 Task: Flip the rectangle shape vertically.
Action: Mouse moved to (144, 125)
Screenshot: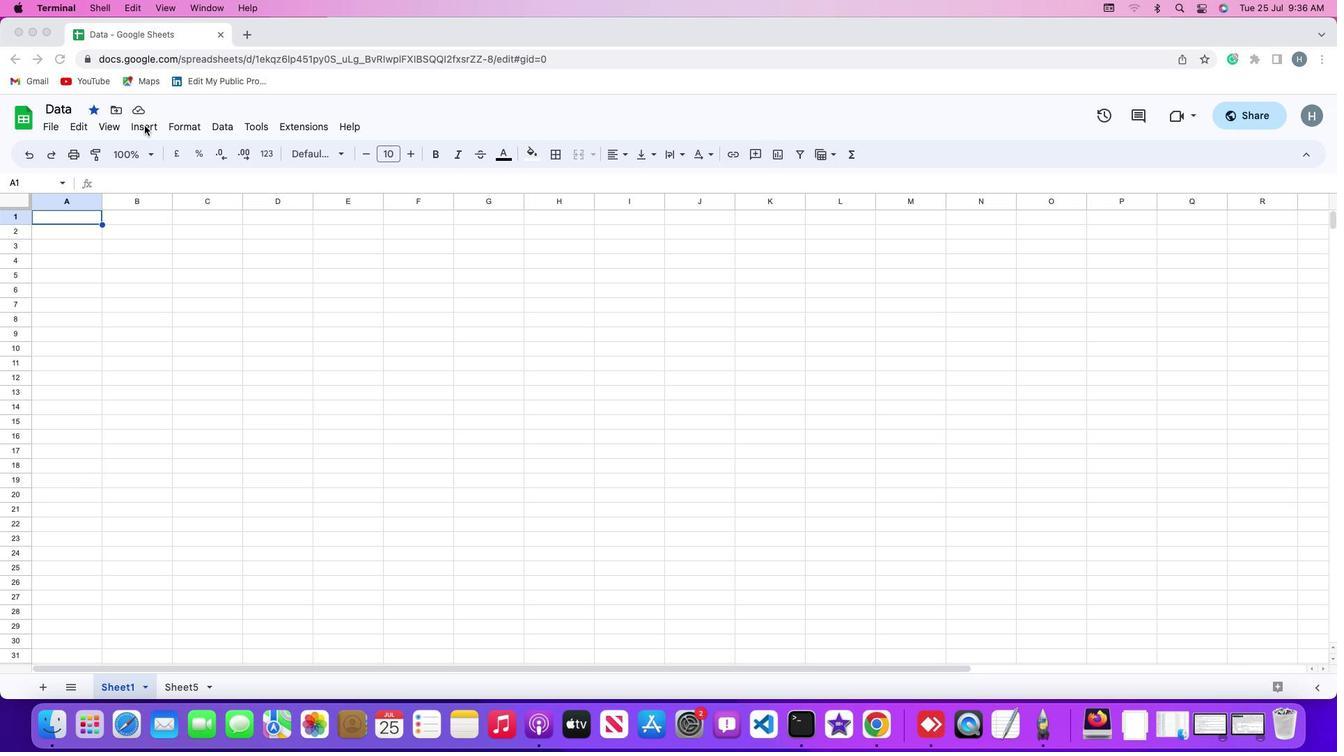 
Action: Mouse pressed left at (144, 125)
Screenshot: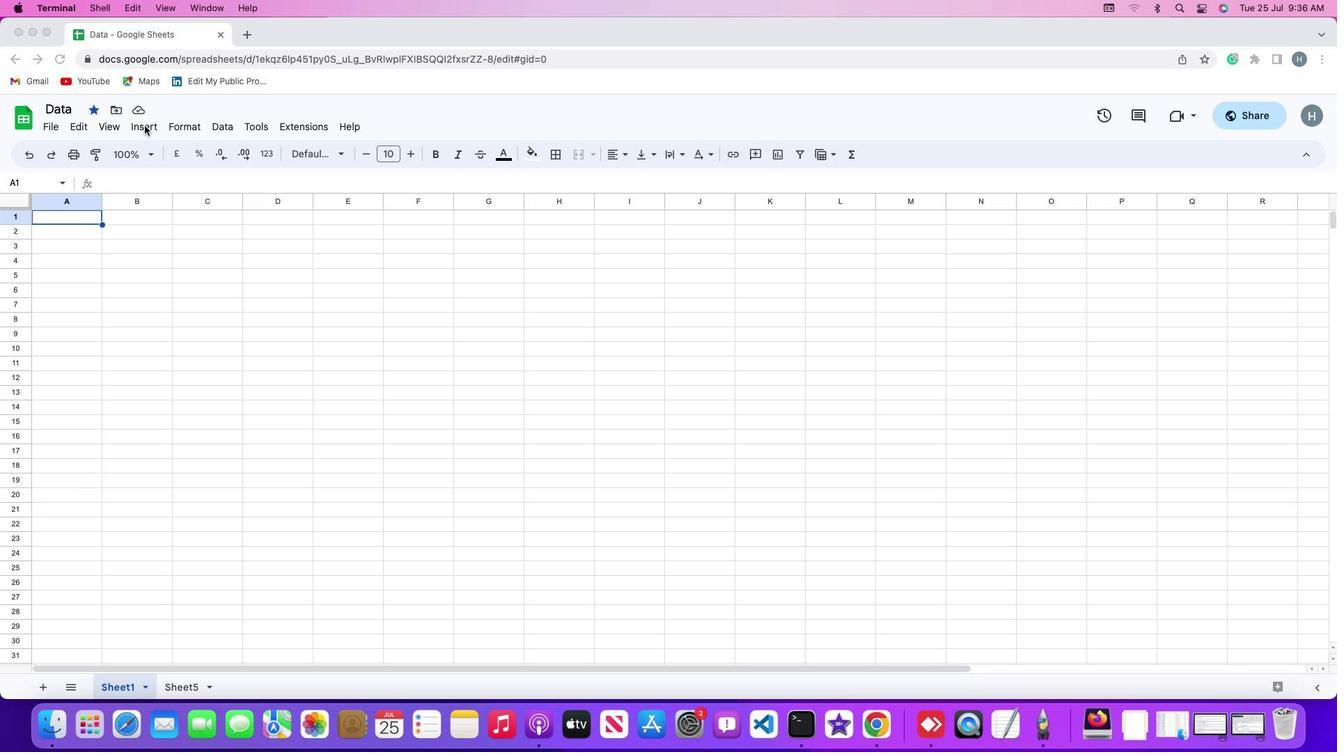 
Action: Mouse moved to (147, 123)
Screenshot: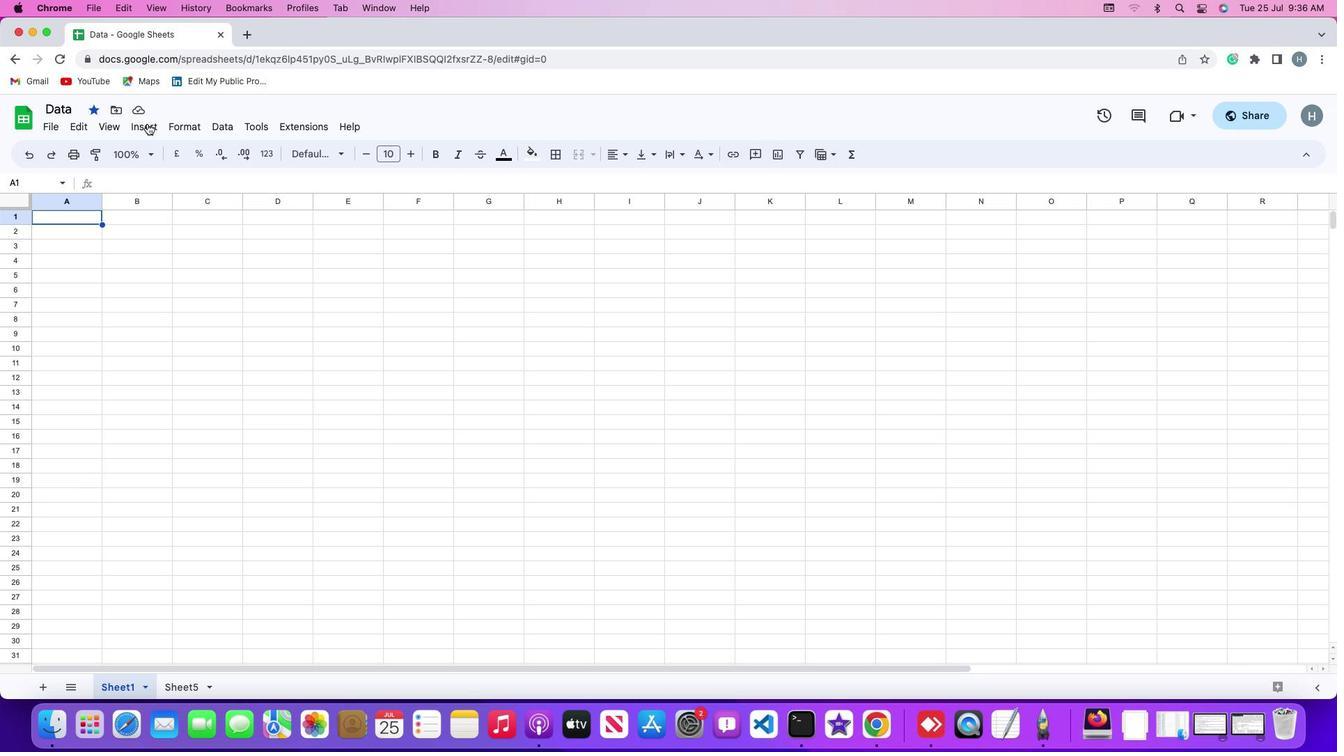 
Action: Mouse pressed left at (147, 123)
Screenshot: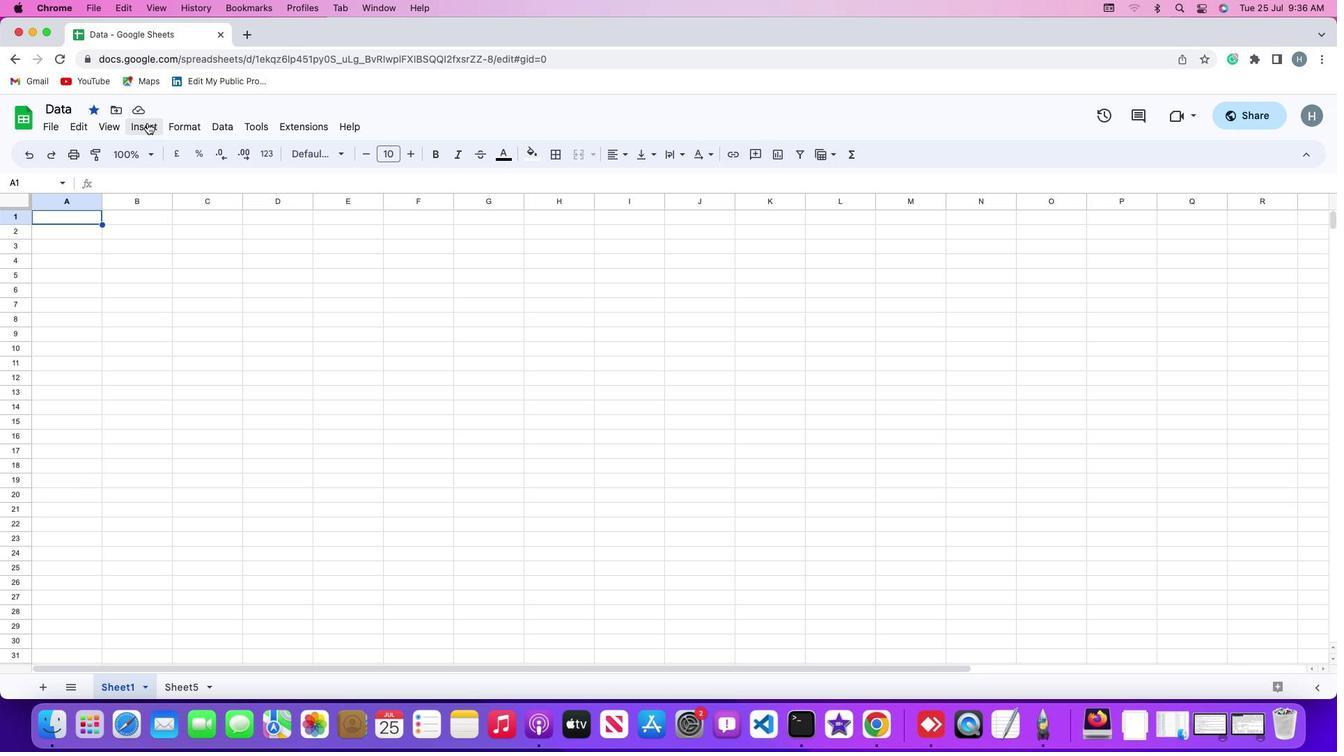 
Action: Mouse moved to (178, 318)
Screenshot: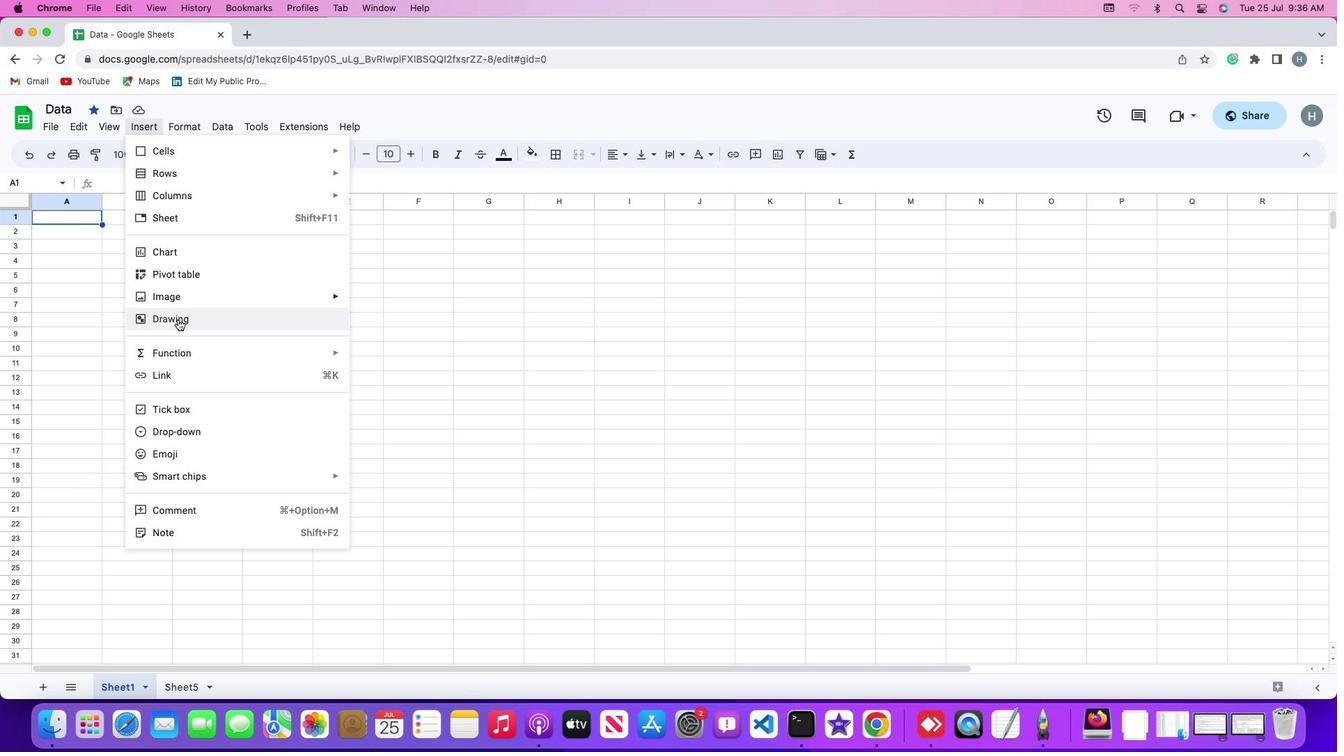 
Action: Mouse pressed left at (178, 318)
Screenshot: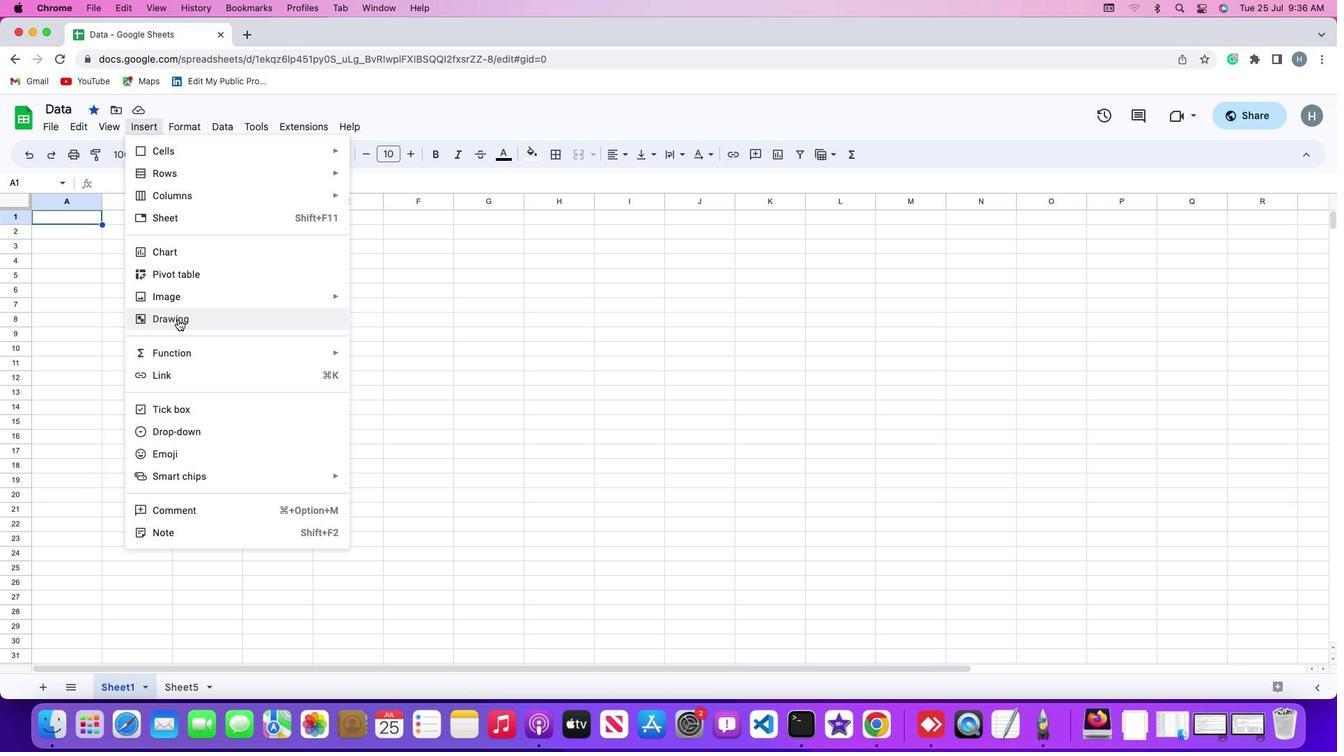 
Action: Mouse moved to (536, 179)
Screenshot: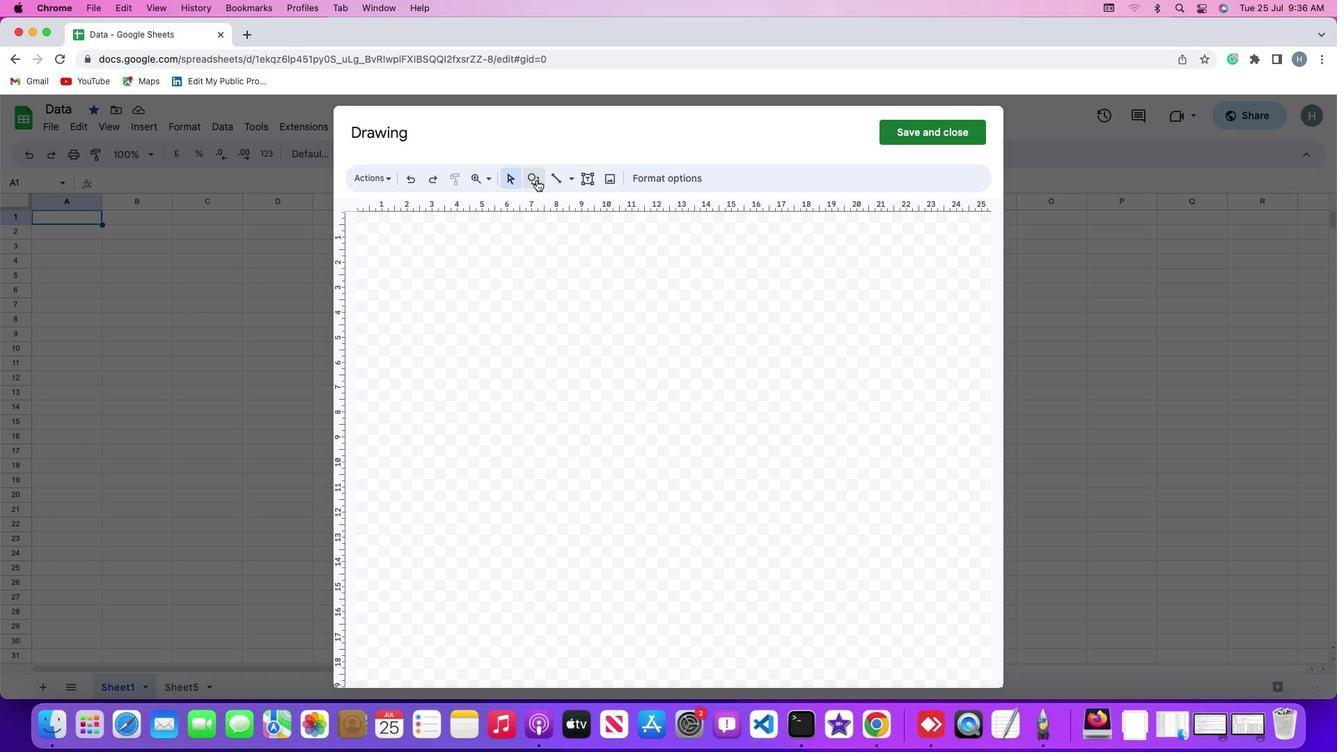 
Action: Mouse pressed left at (536, 179)
Screenshot: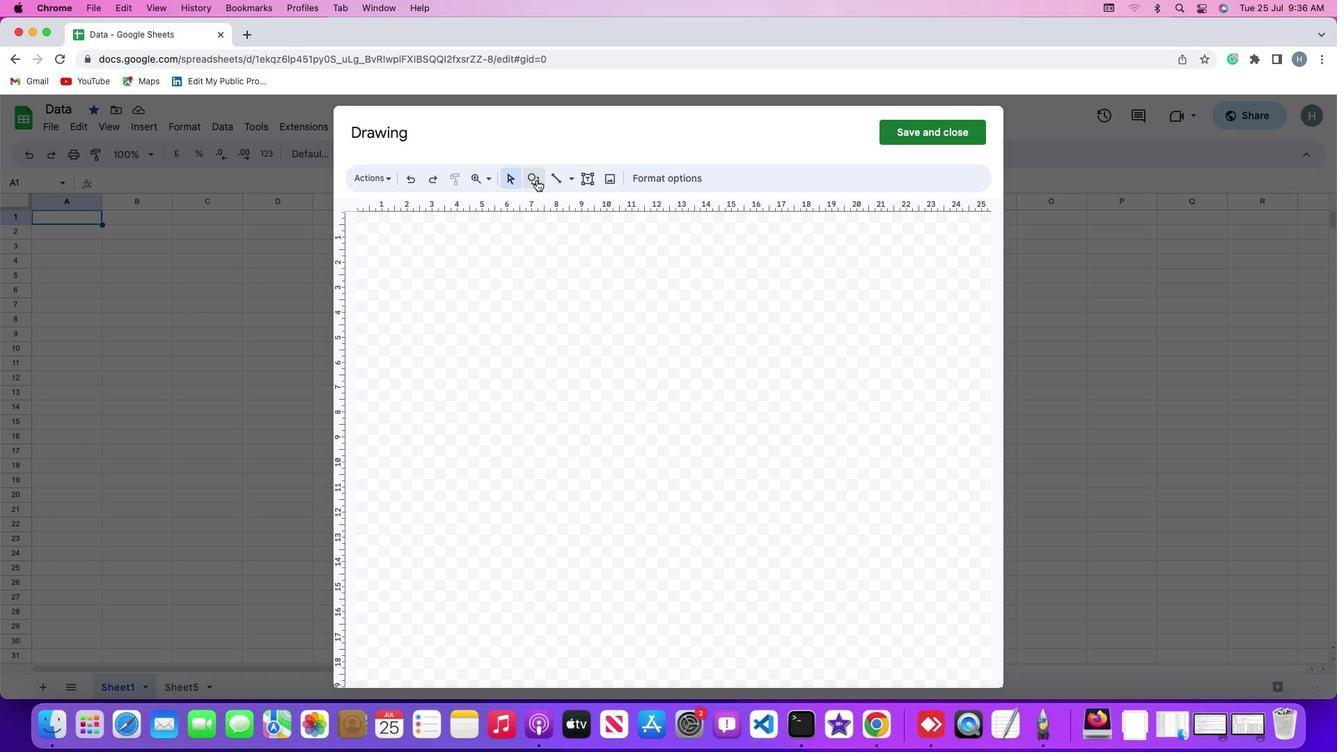 
Action: Mouse moved to (568, 205)
Screenshot: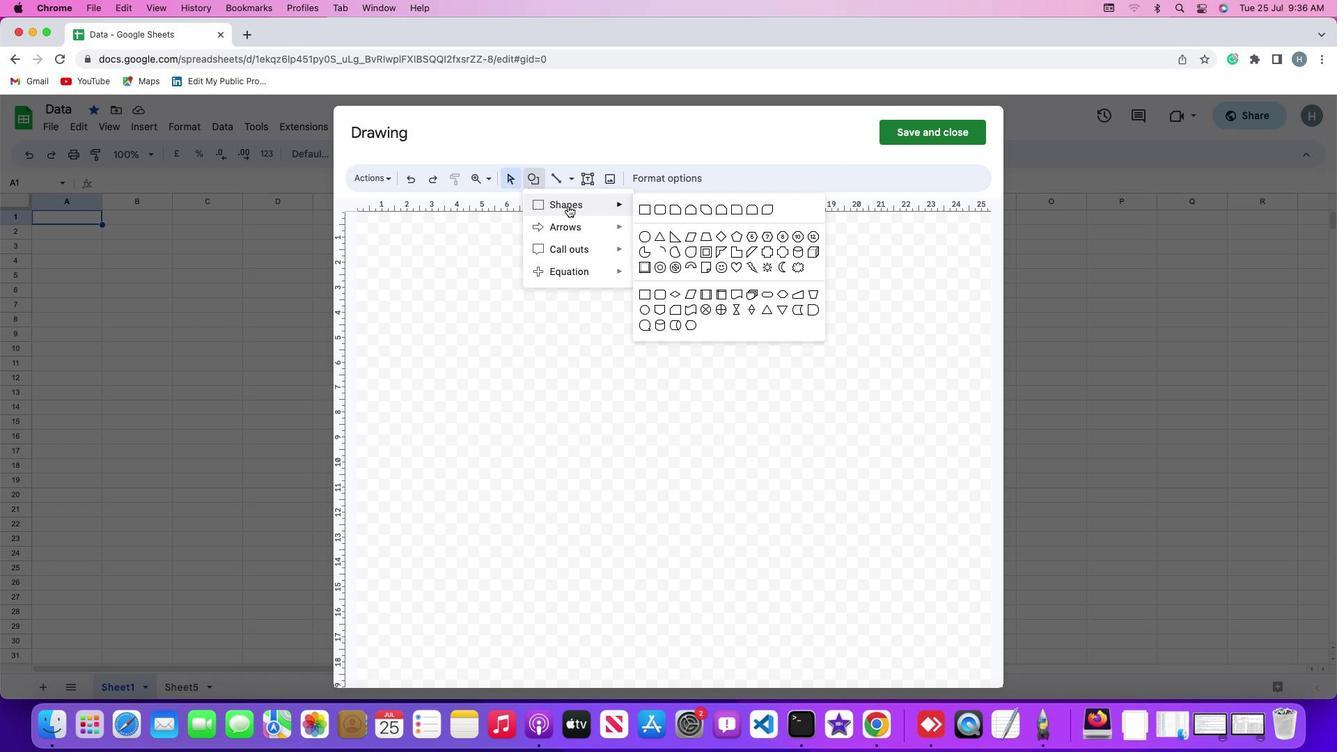 
Action: Mouse pressed left at (568, 205)
Screenshot: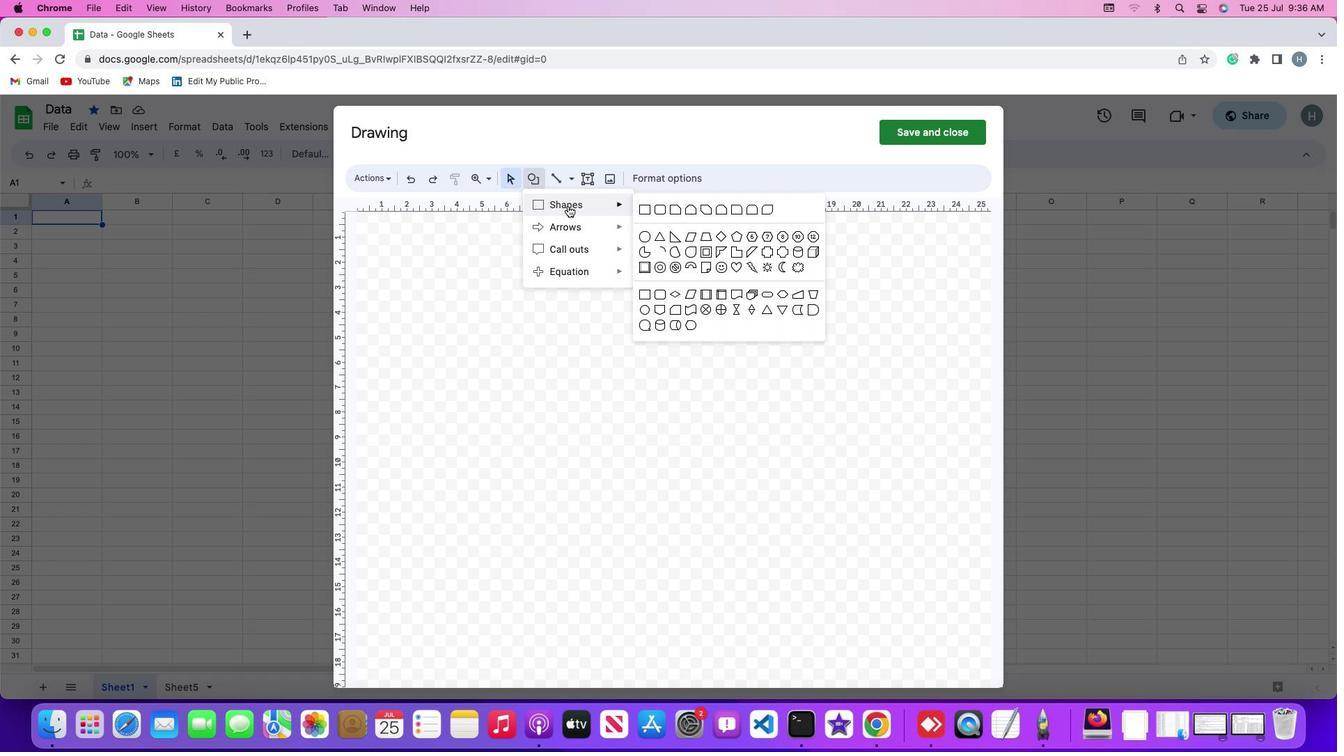 
Action: Mouse moved to (645, 207)
Screenshot: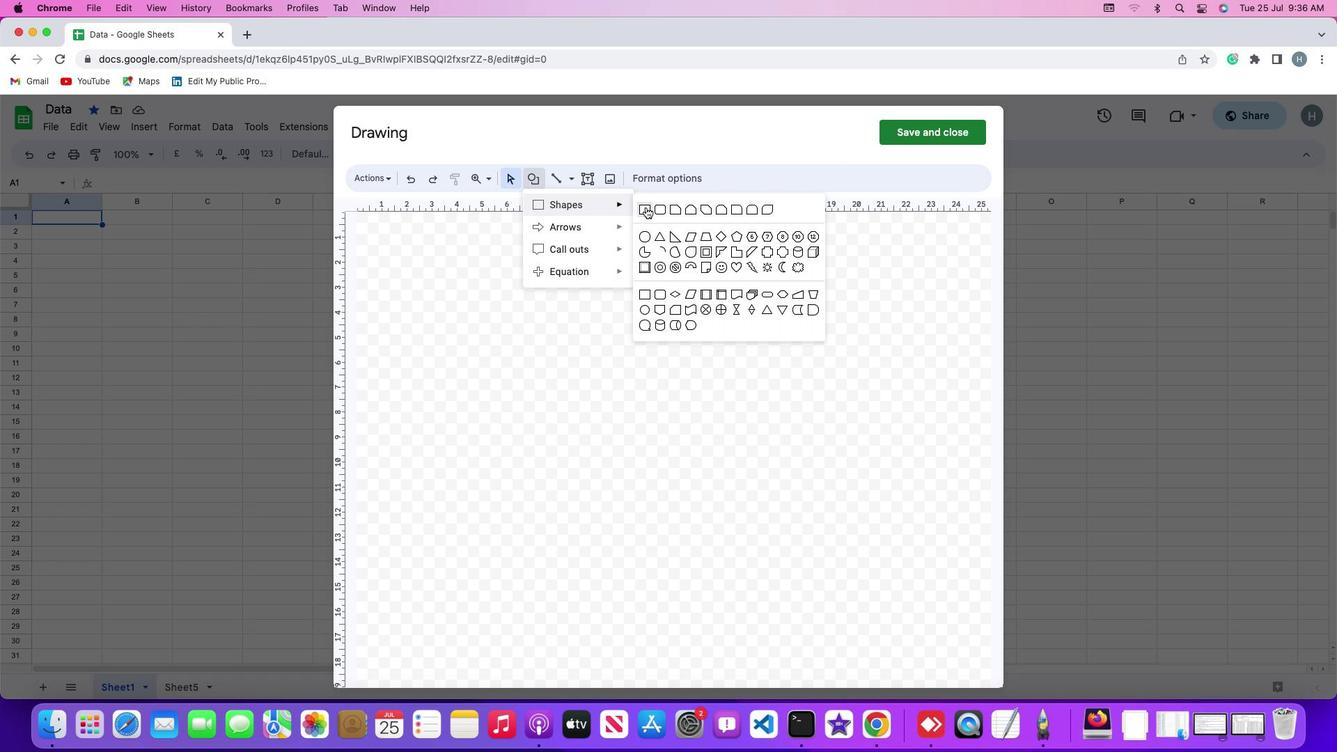 
Action: Mouse pressed left at (645, 207)
Screenshot: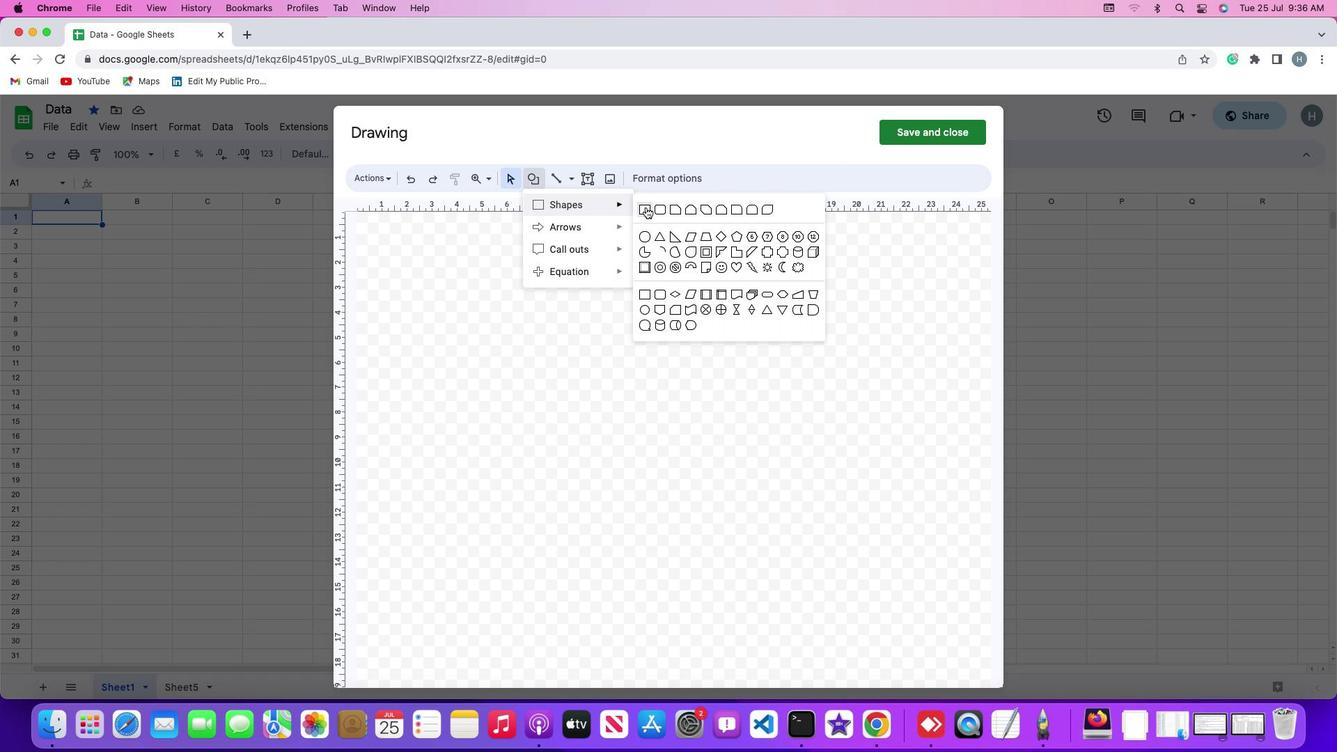 
Action: Mouse moved to (477, 293)
Screenshot: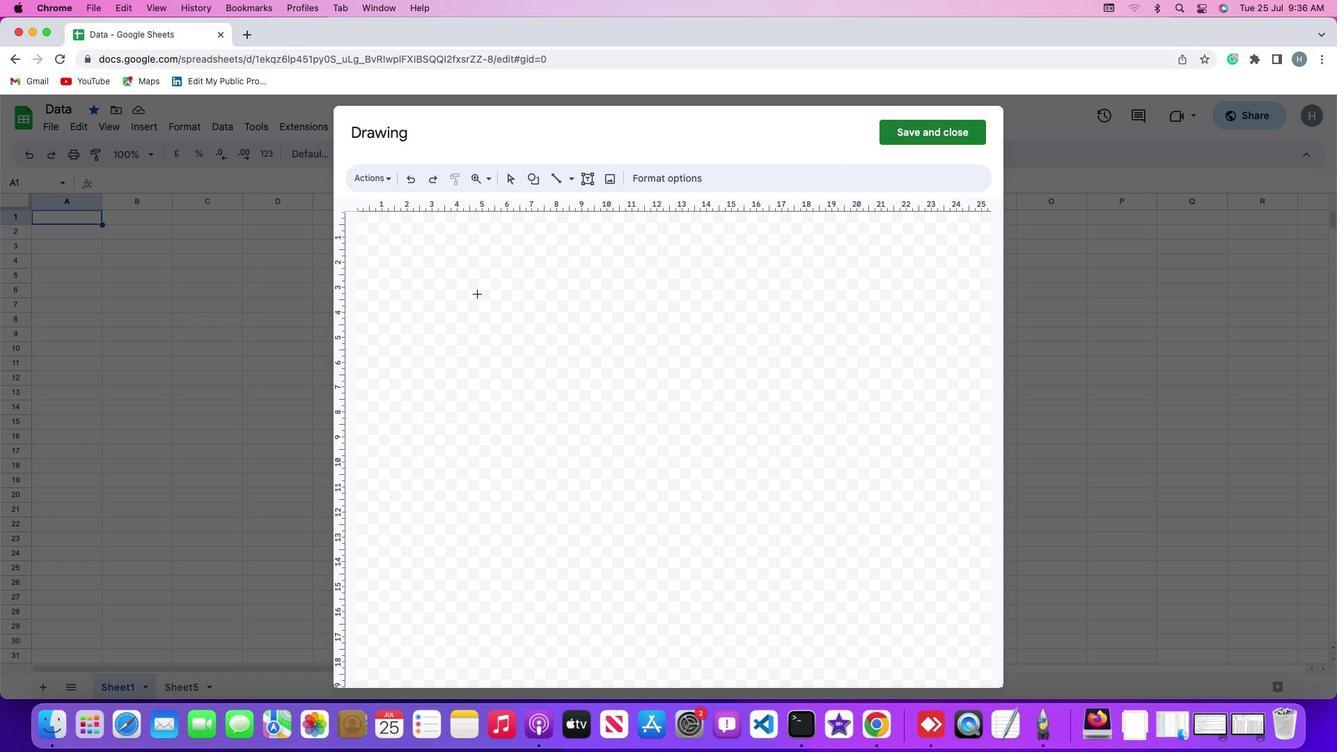 
Action: Mouse pressed left at (477, 293)
Screenshot: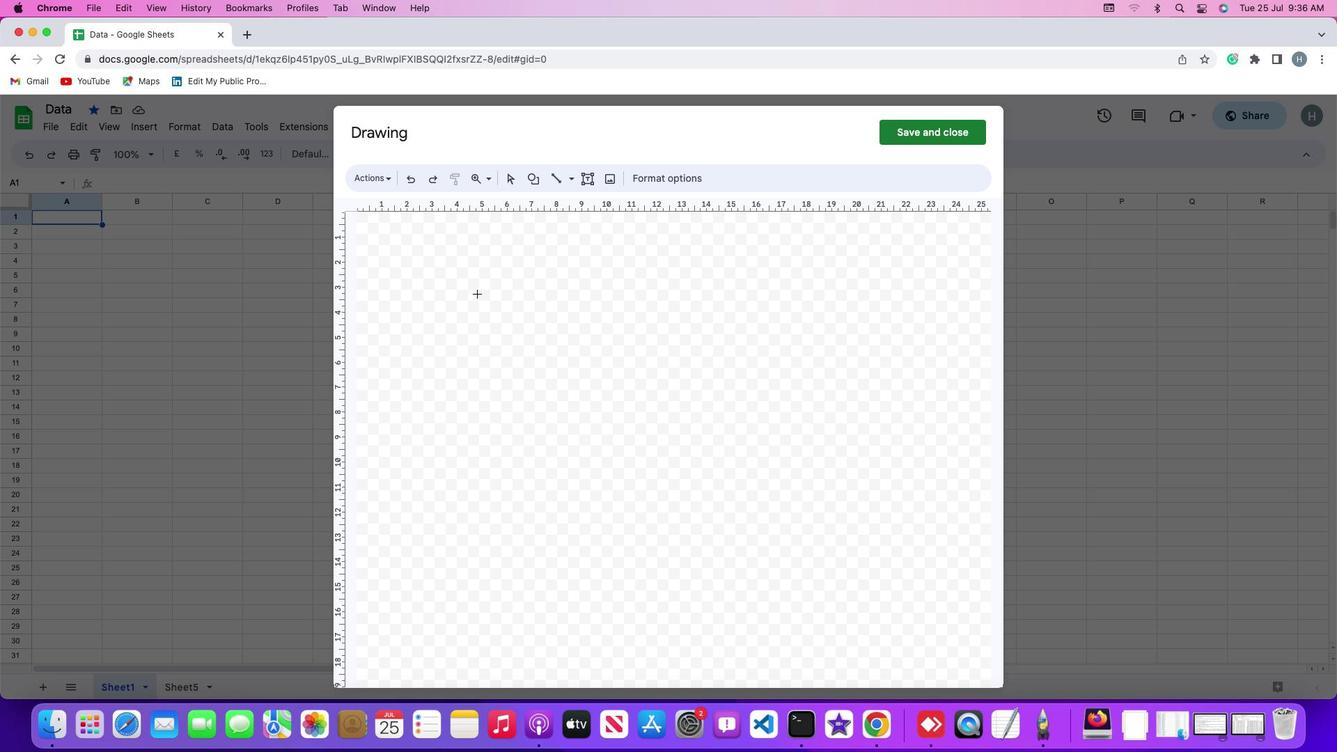 
Action: Mouse moved to (889, 388)
Screenshot: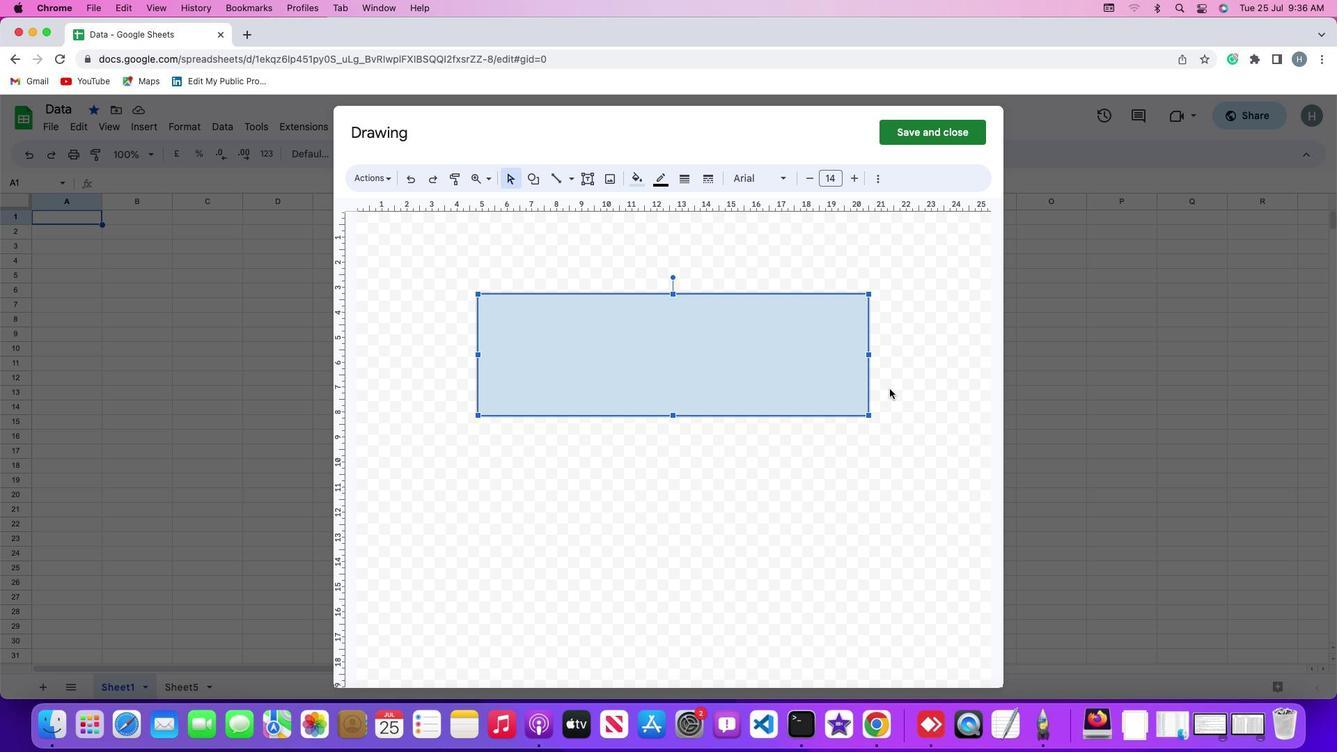 
Action: Mouse pressed left at (889, 388)
Screenshot: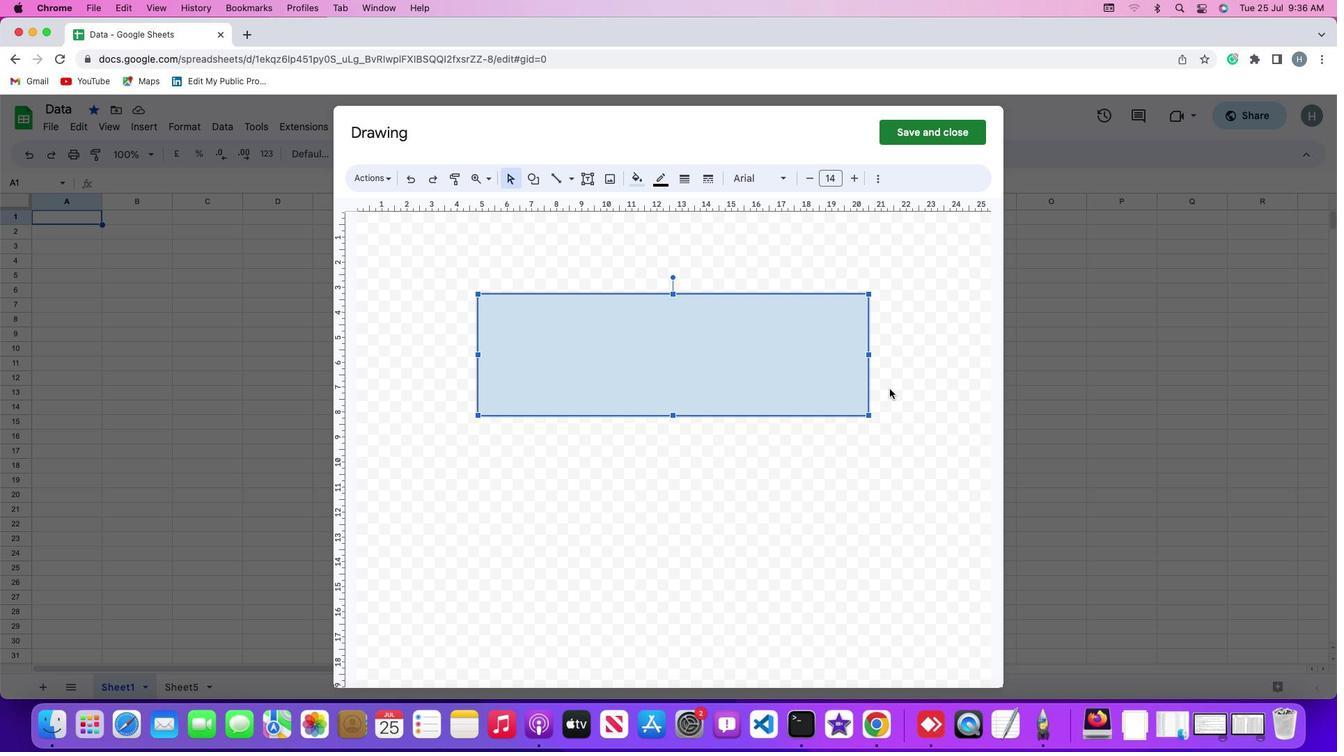 
Action: Mouse moved to (775, 383)
Screenshot: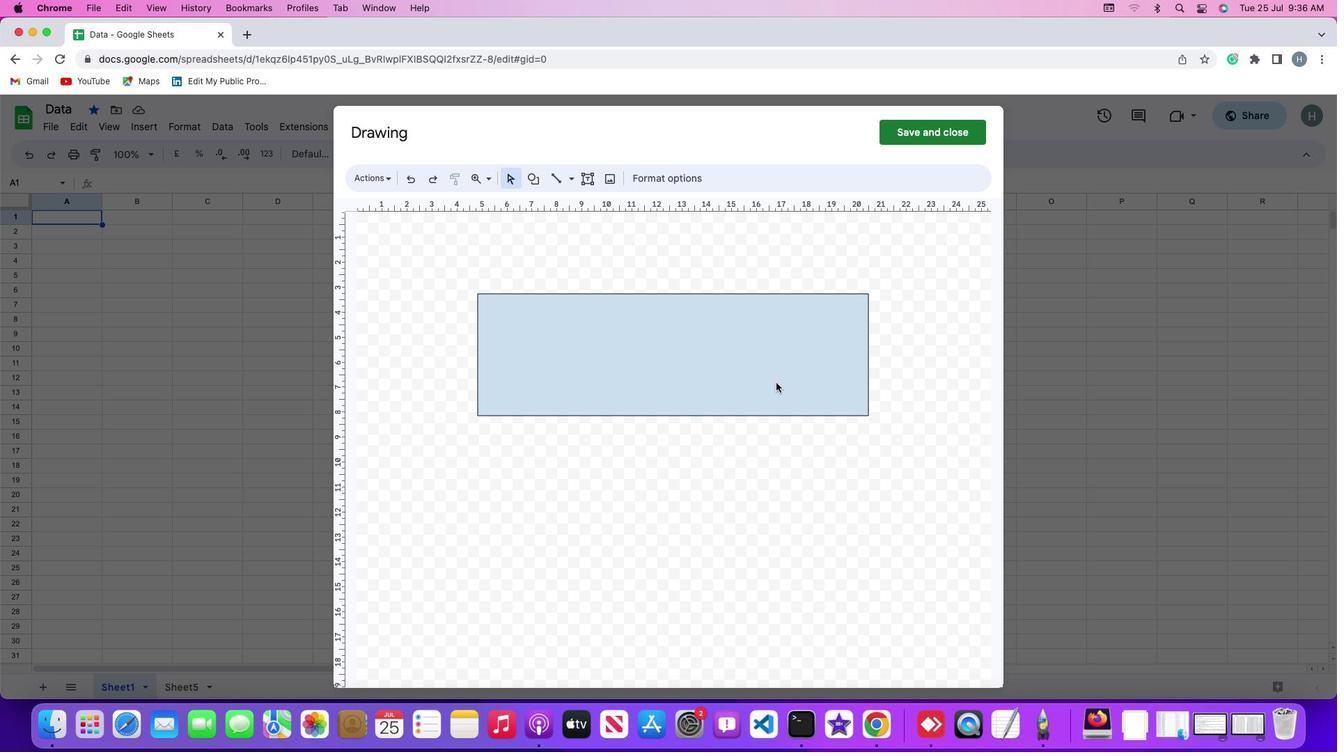 
Action: Mouse pressed left at (775, 383)
Screenshot: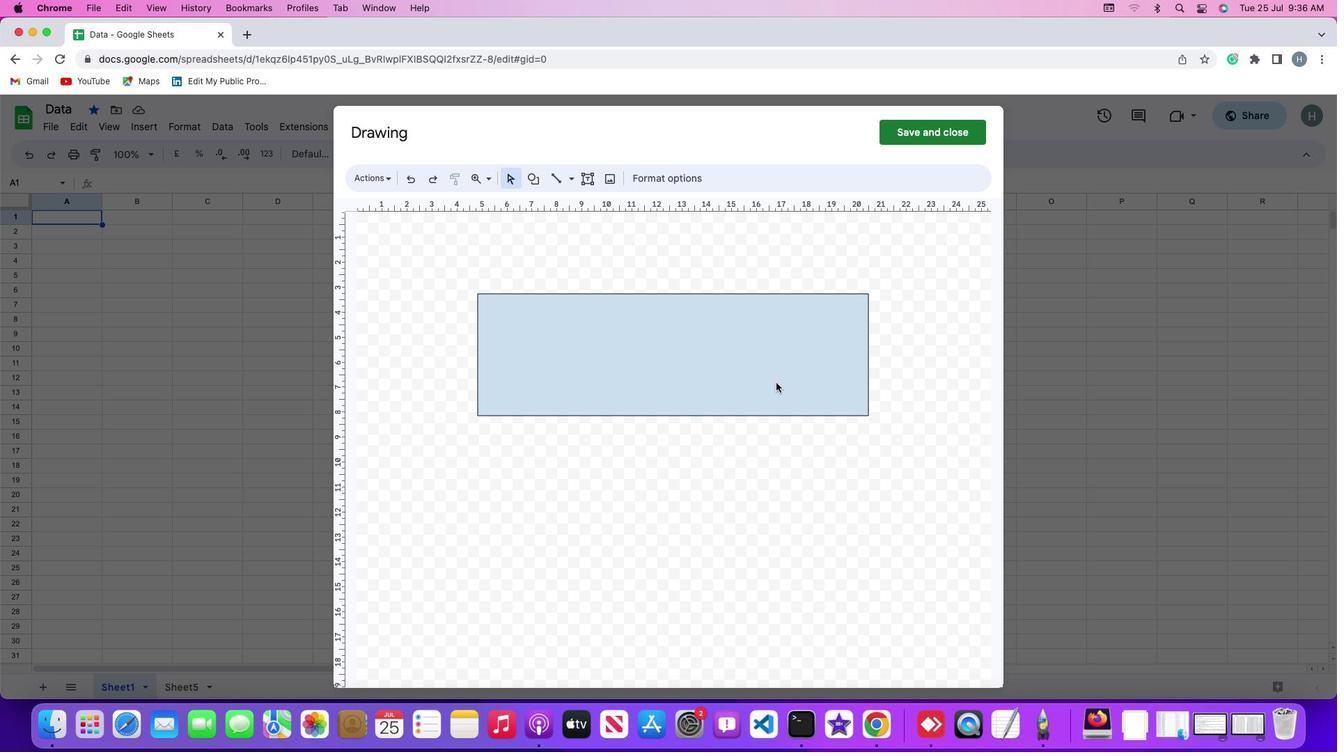 
Action: Mouse moved to (389, 177)
Screenshot: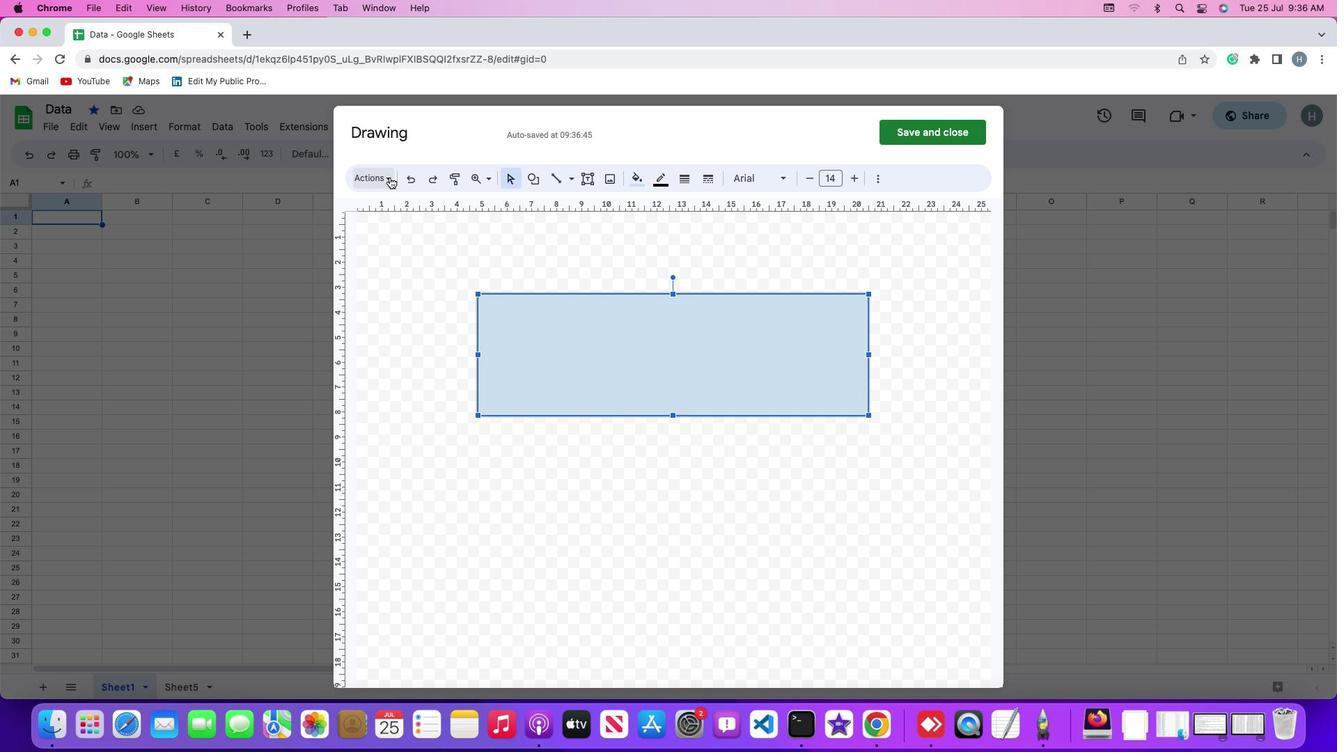 
Action: Mouse pressed left at (389, 177)
Screenshot: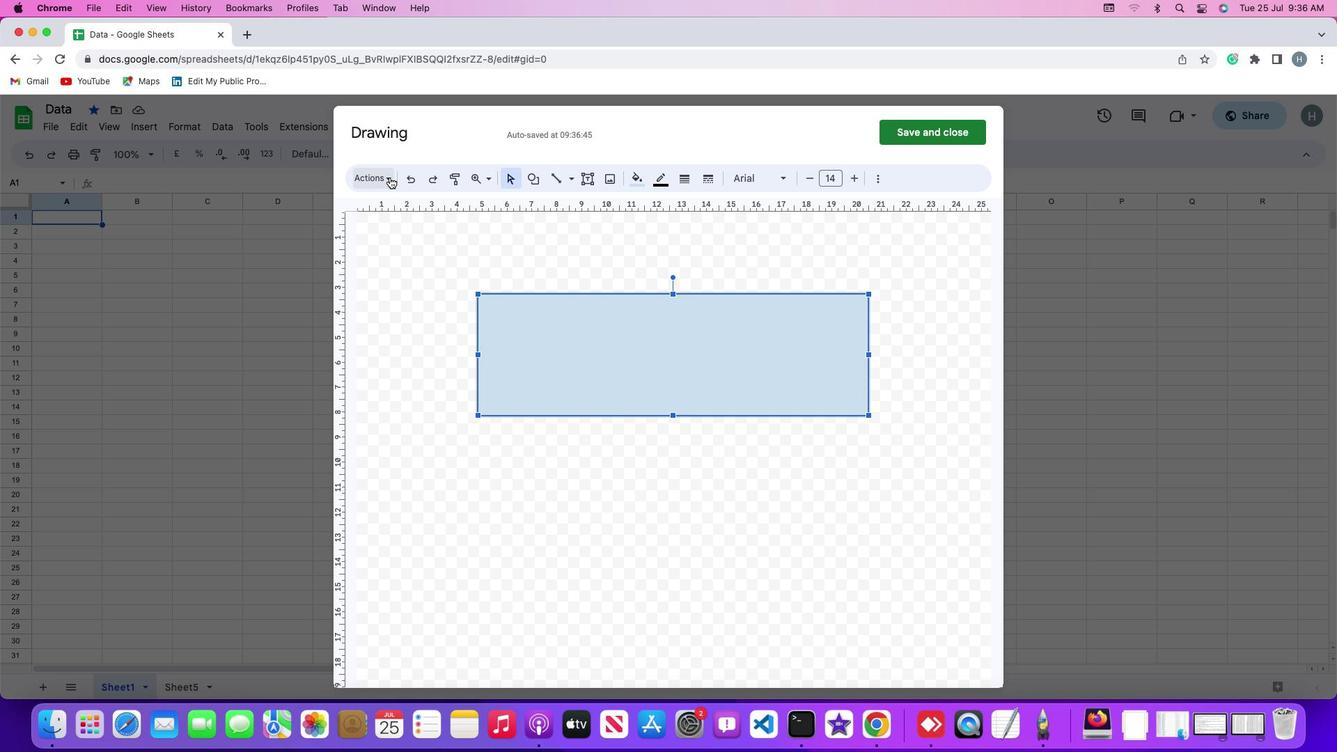 
Action: Mouse moved to (635, 565)
Screenshot: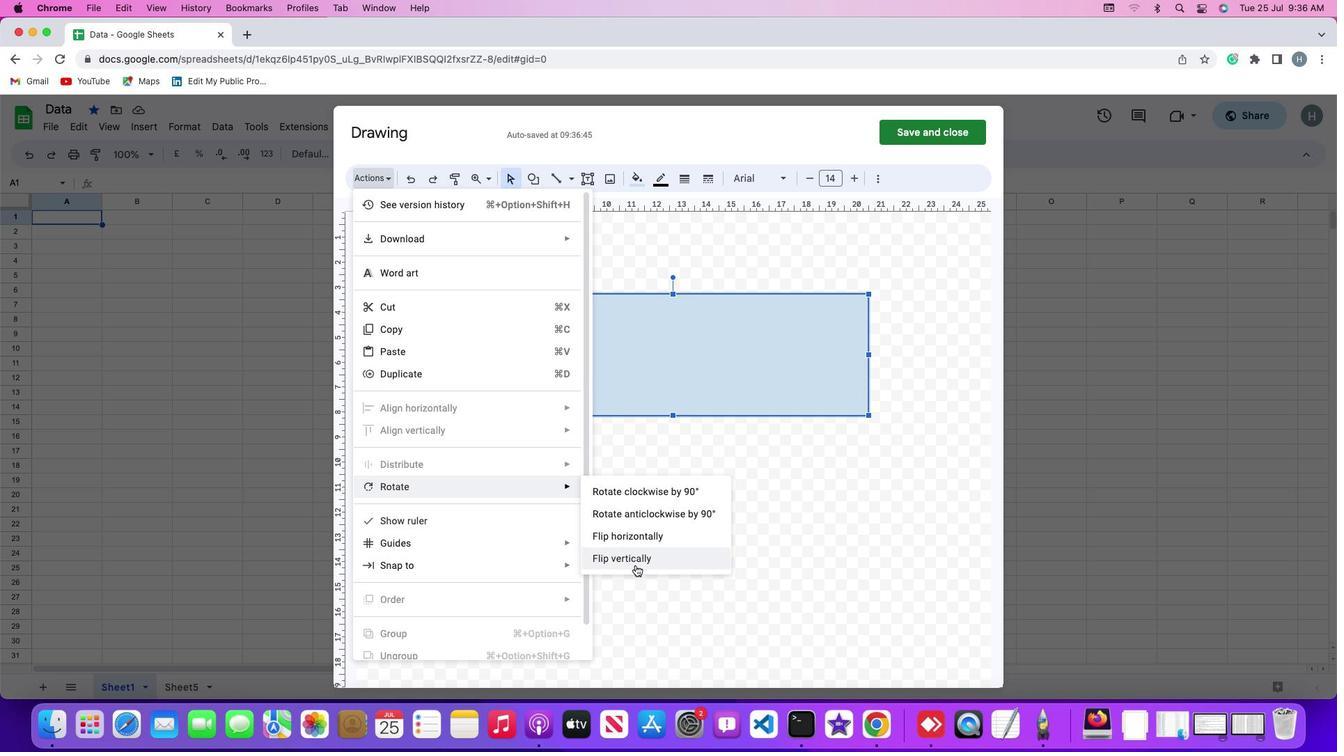 
Action: Mouse pressed left at (635, 565)
Screenshot: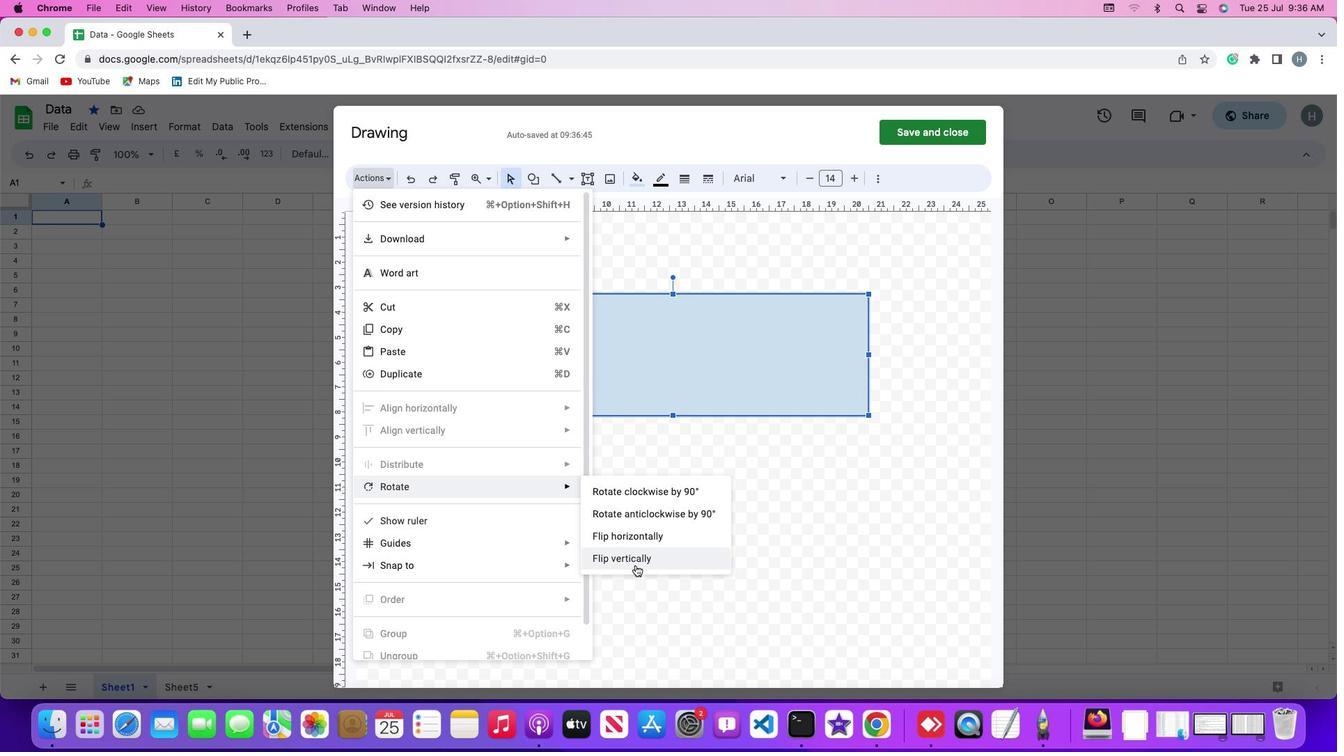 
Action: Mouse moved to (746, 490)
Screenshot: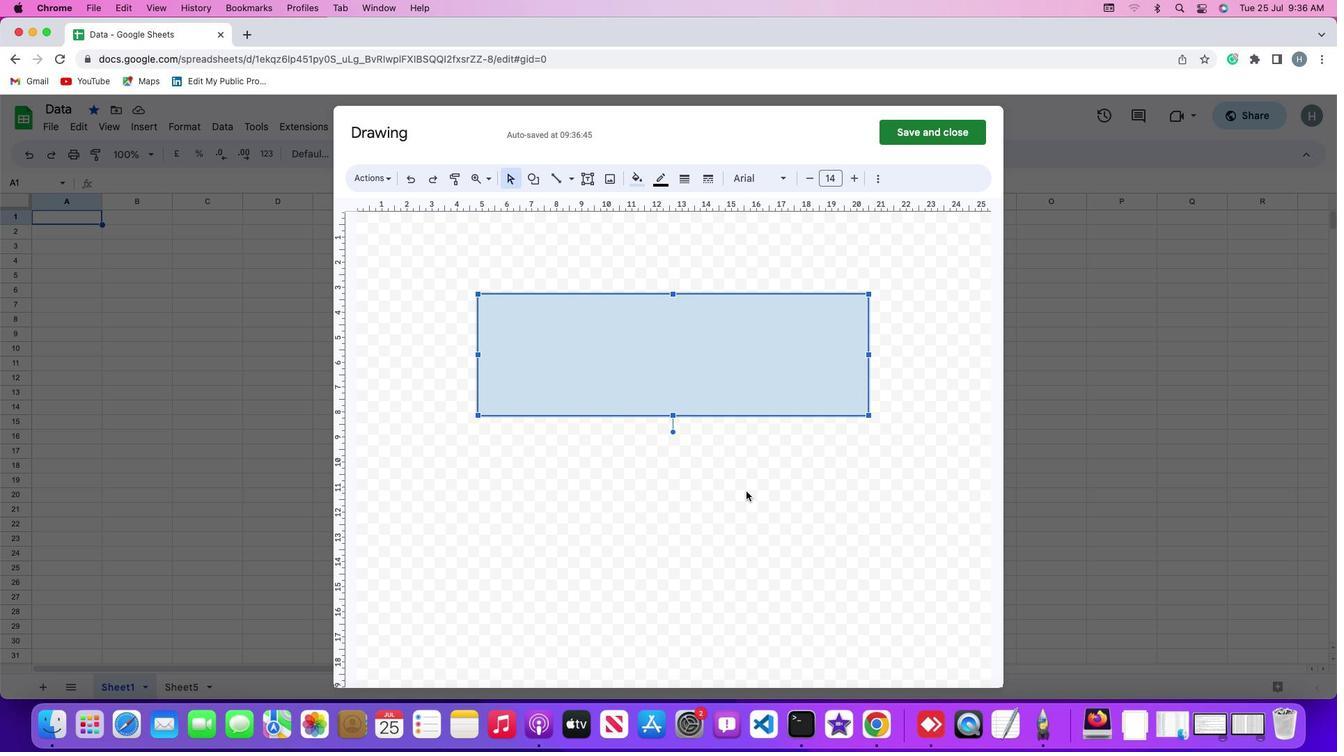 
